 Task: Report junk   from parteek.kumar@softage.net with a subject Subject0025
Action: Mouse moved to (514, 66)
Screenshot: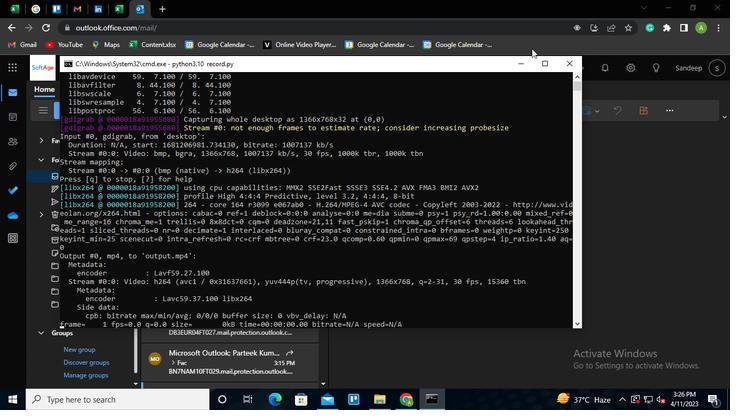 
Action: Mouse pressed left at (514, 66)
Screenshot: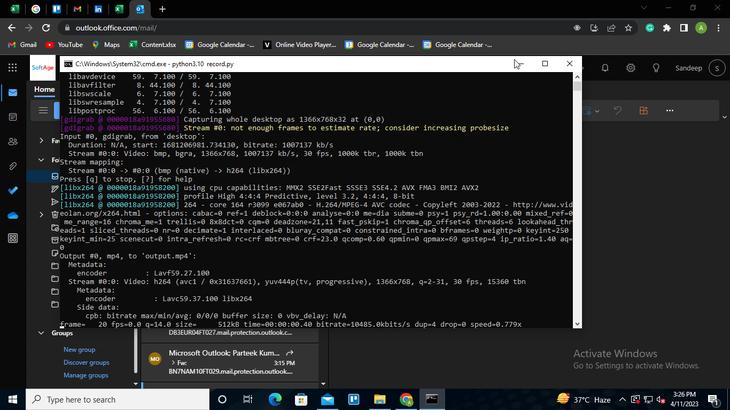 
Action: Mouse moved to (279, 65)
Screenshot: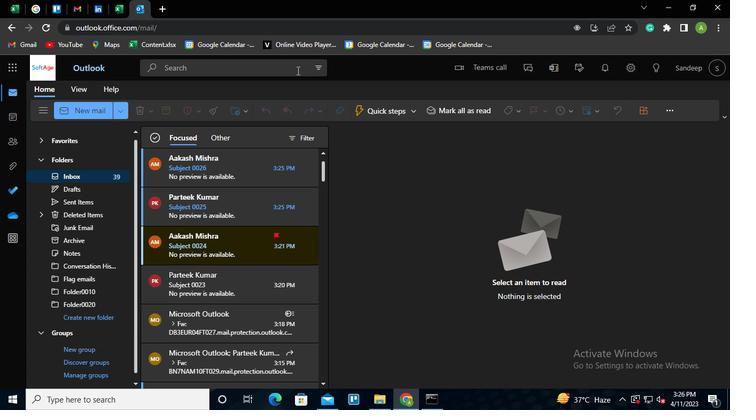 
Action: Mouse pressed left at (279, 65)
Screenshot: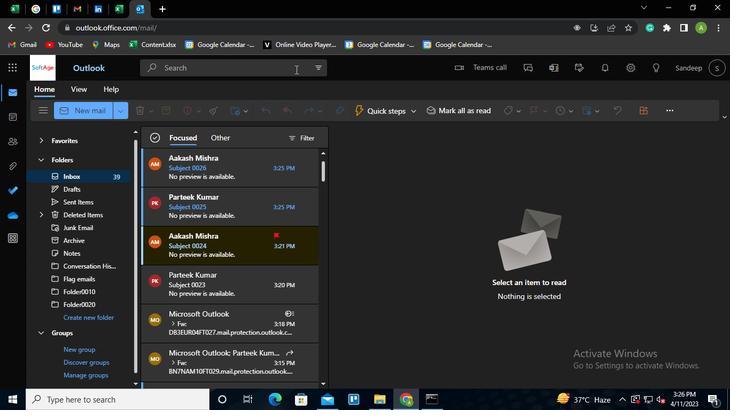 
Action: Mouse moved to (410, 66)
Screenshot: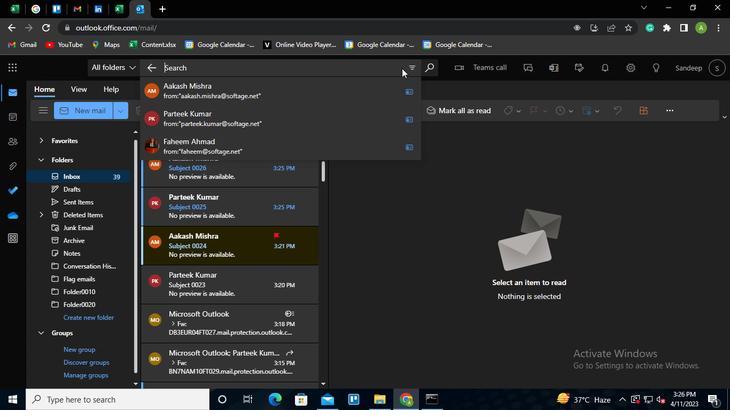 
Action: Mouse pressed left at (410, 66)
Screenshot: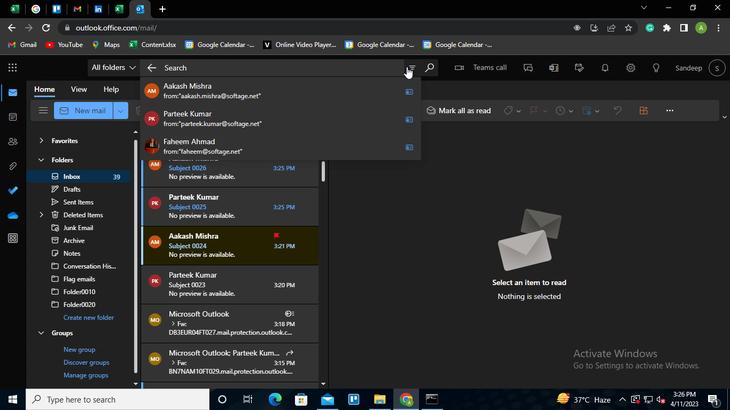
Action: Mouse moved to (225, 90)
Screenshot: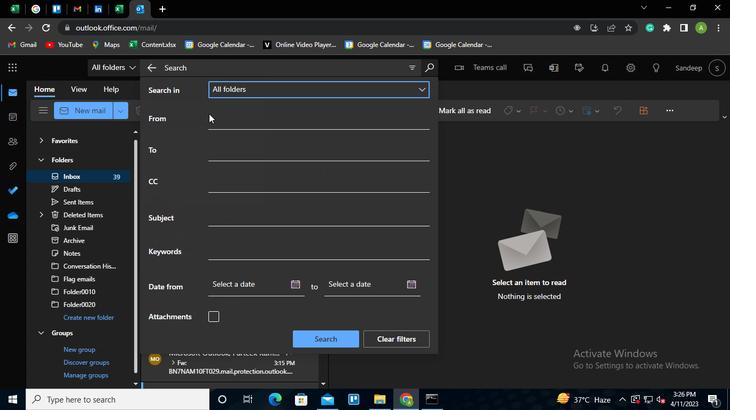 
Action: Mouse pressed left at (225, 90)
Screenshot: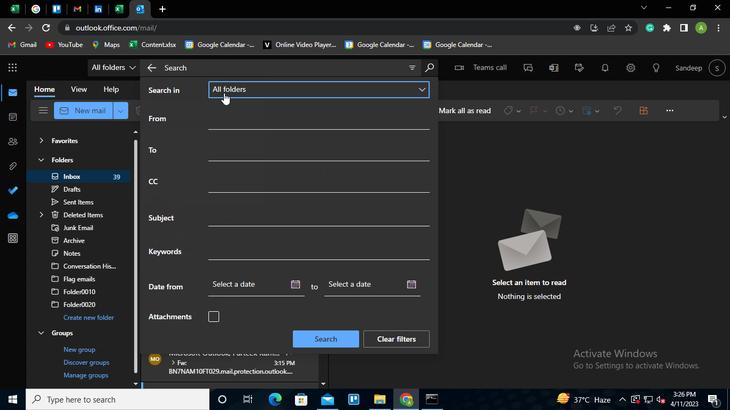 
Action: Mouse moved to (228, 125)
Screenshot: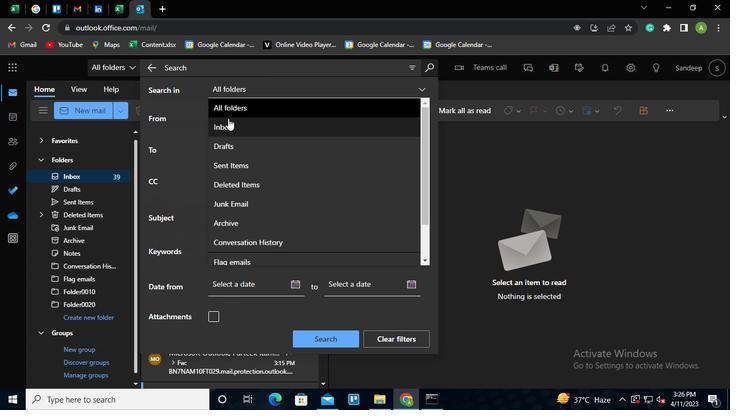 
Action: Mouse pressed left at (228, 125)
Screenshot: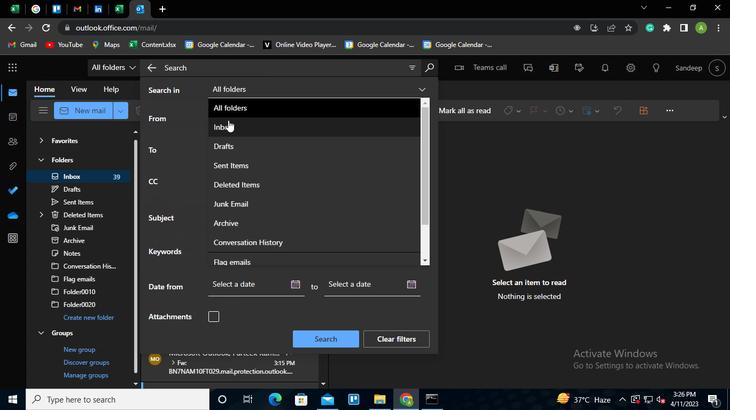 
Action: Mouse moved to (219, 119)
Screenshot: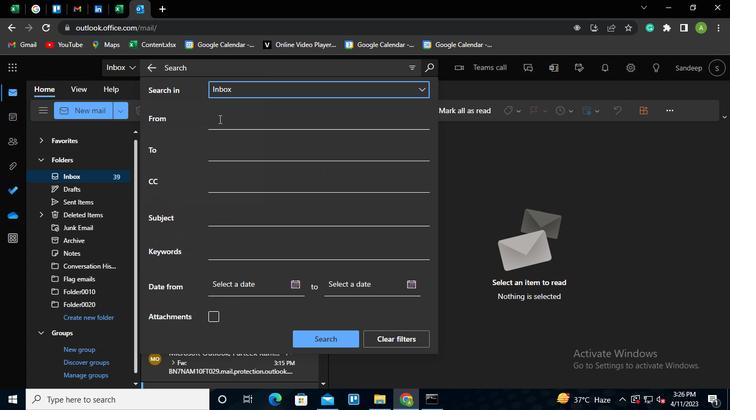 
Action: Mouse pressed left at (219, 119)
Screenshot: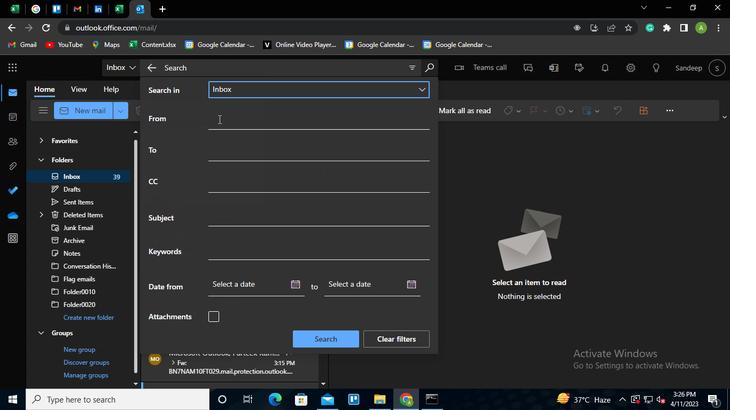 
Action: Mouse moved to (243, 153)
Screenshot: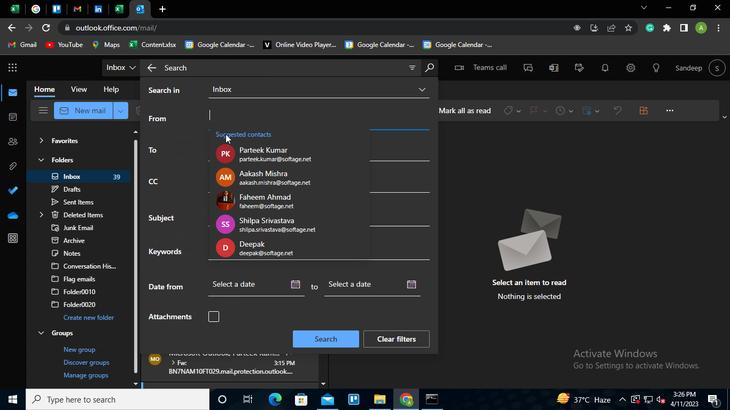 
Action: Mouse pressed left at (243, 153)
Screenshot: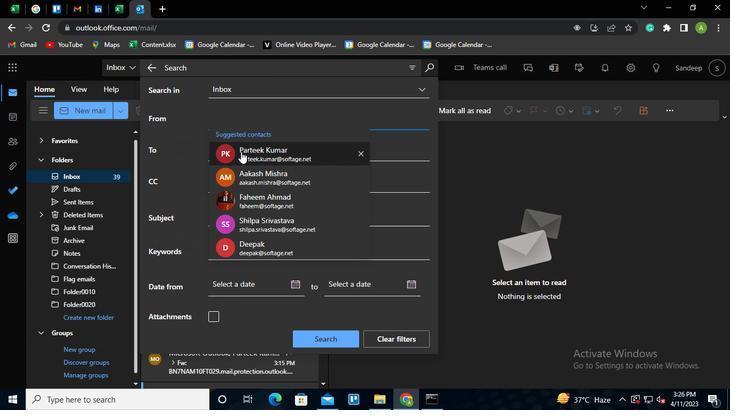 
Action: Mouse moved to (225, 217)
Screenshot: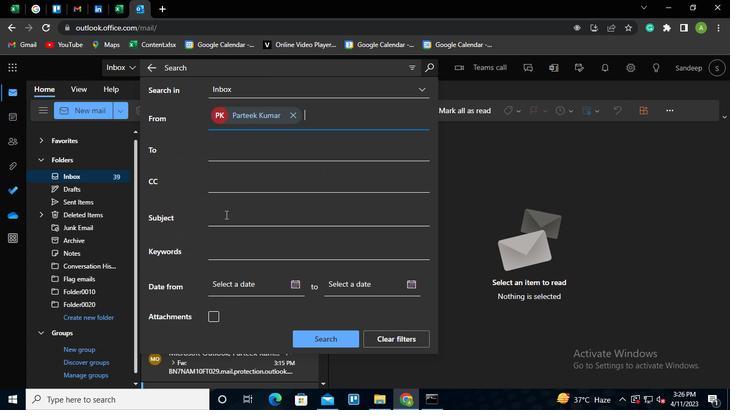
Action: Mouse pressed left at (225, 217)
Screenshot: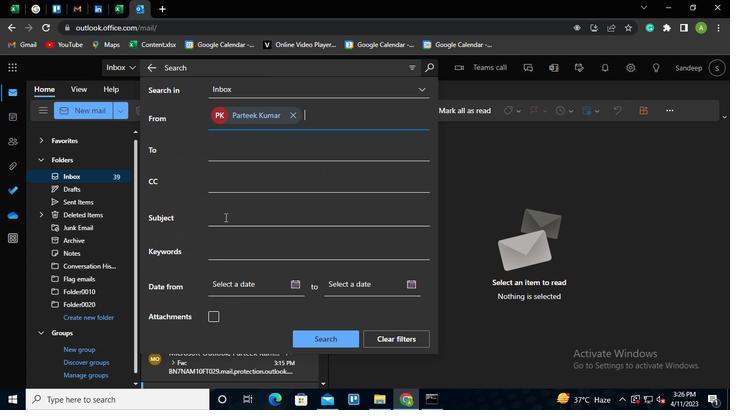 
Action: Mouse moved to (225, 217)
Screenshot: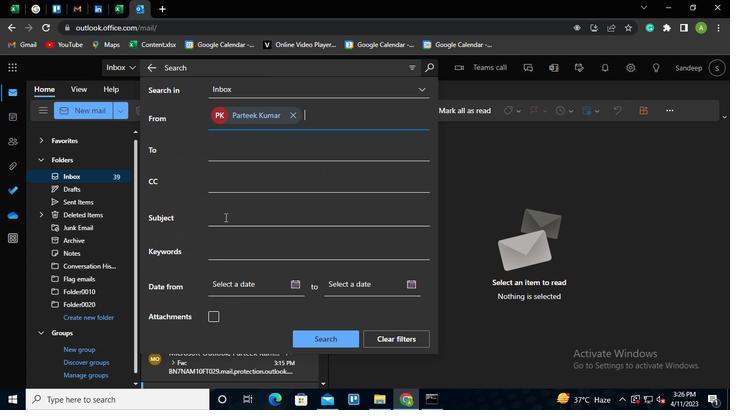 
Action: Keyboard Key.shift
Screenshot: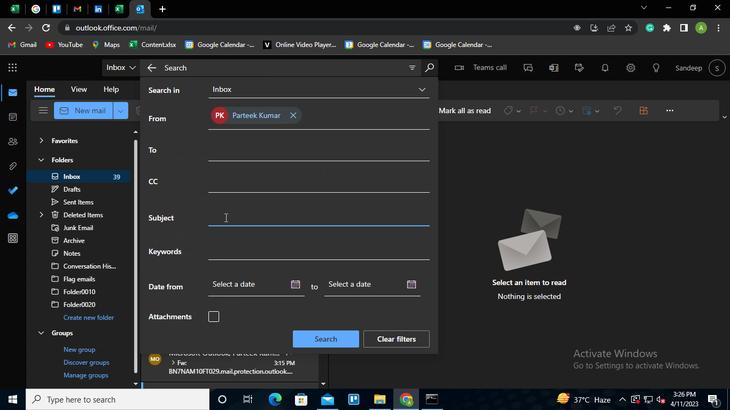 
Action: Keyboard S
Screenshot: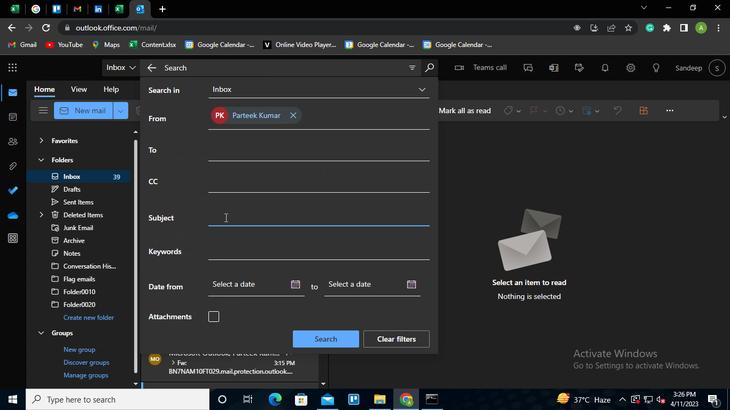 
Action: Keyboard u
Screenshot: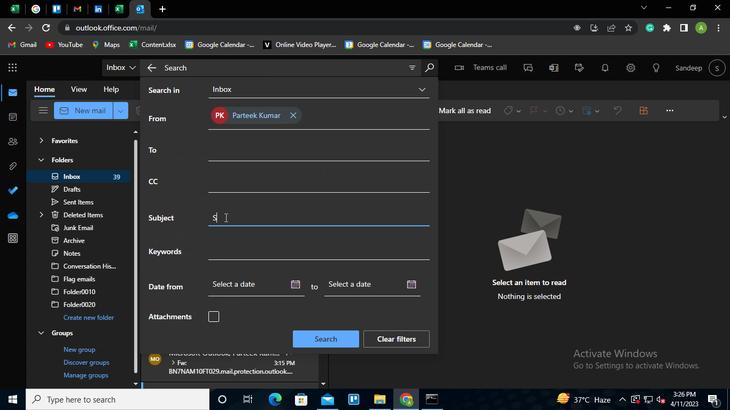 
Action: Keyboard b
Screenshot: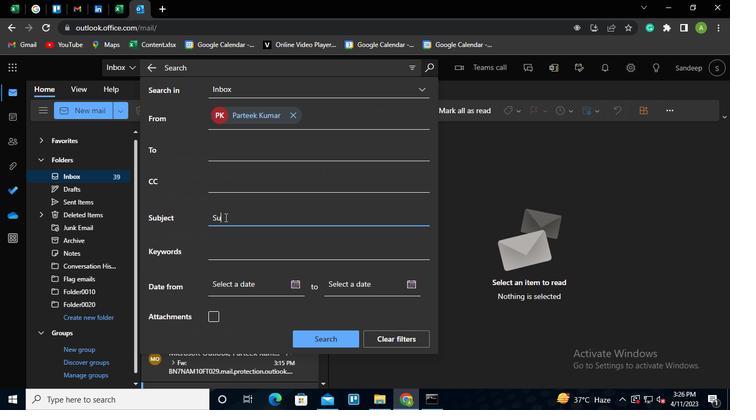 
Action: Keyboard j
Screenshot: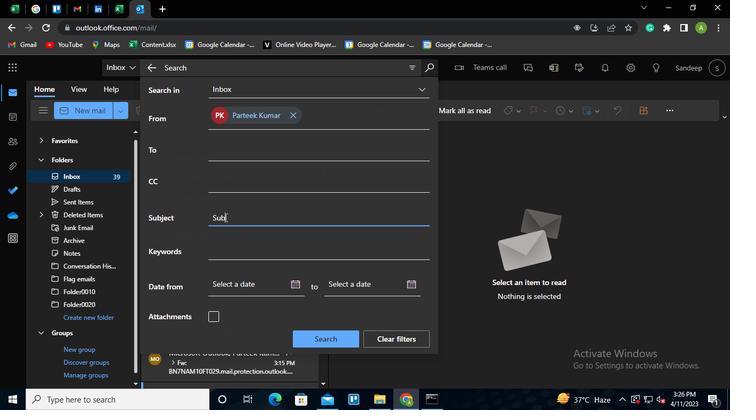 
Action: Keyboard e
Screenshot: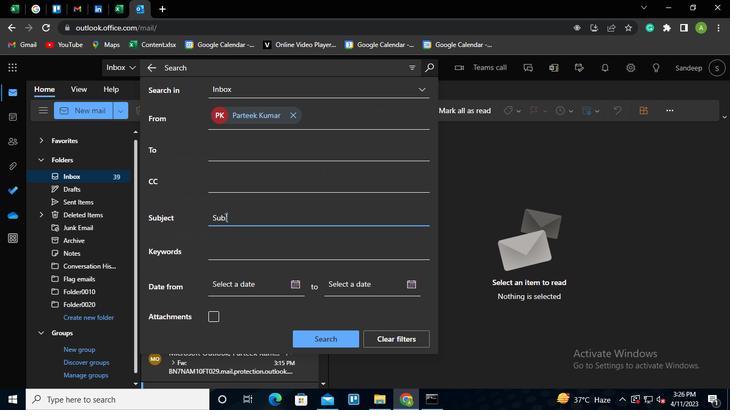 
Action: Keyboard c
Screenshot: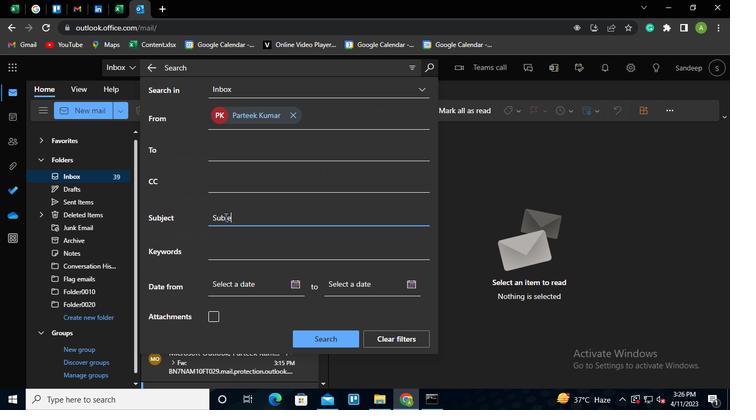 
Action: Keyboard t
Screenshot: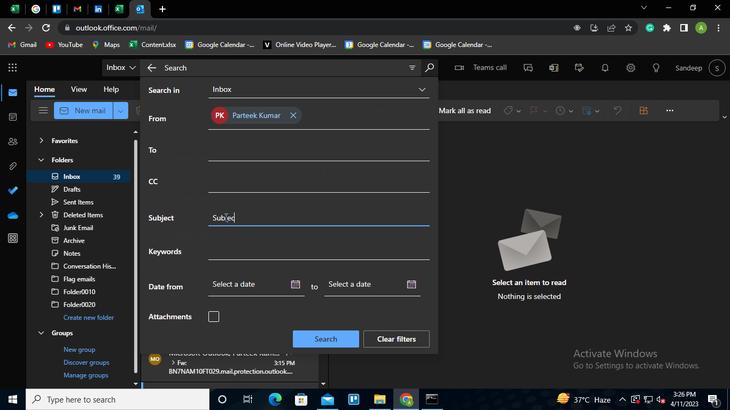 
Action: Keyboard Key.space
Screenshot: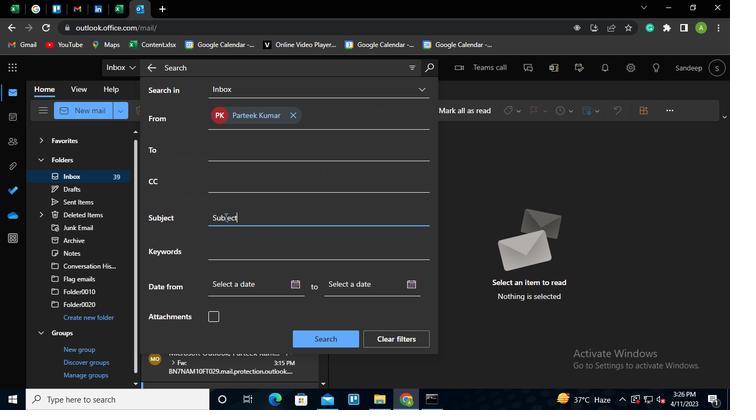 
Action: Keyboard <96>
Screenshot: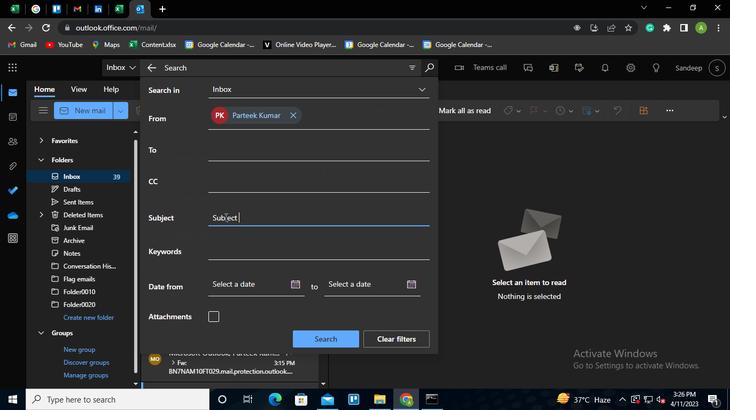 
Action: Keyboard <96>
Screenshot: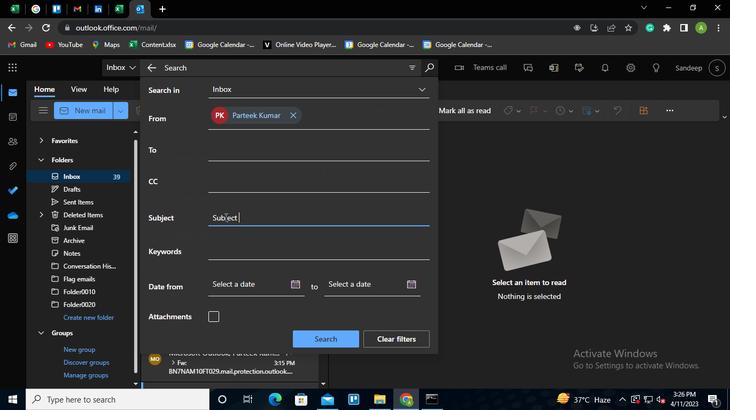 
Action: Keyboard <98>
Screenshot: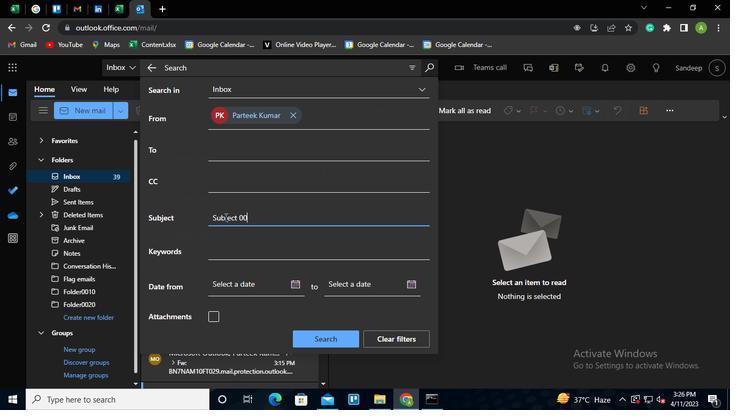 
Action: Mouse moved to (227, 217)
Screenshot: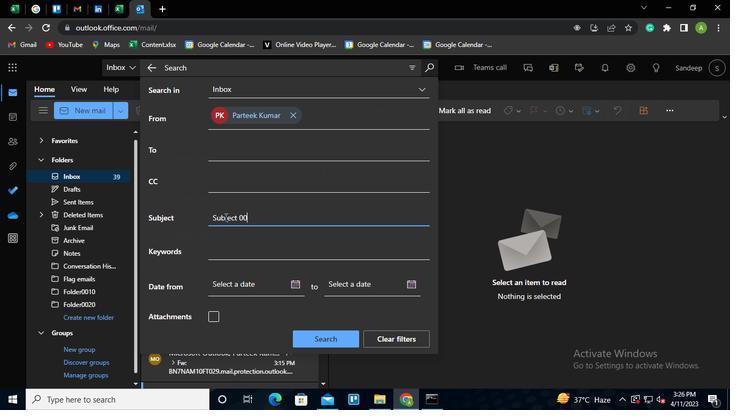 
Action: Keyboard <101>
Screenshot: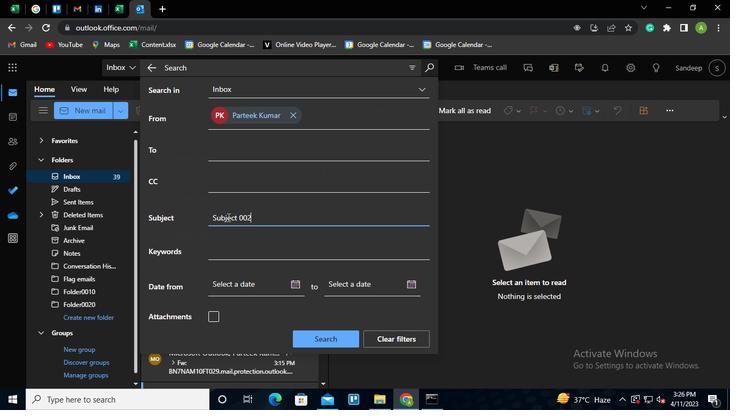 
Action: Mouse moved to (321, 333)
Screenshot: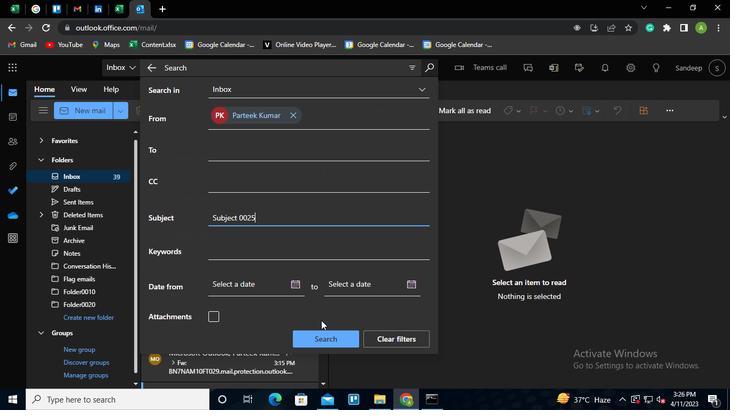 
Action: Mouse pressed left at (321, 333)
Screenshot: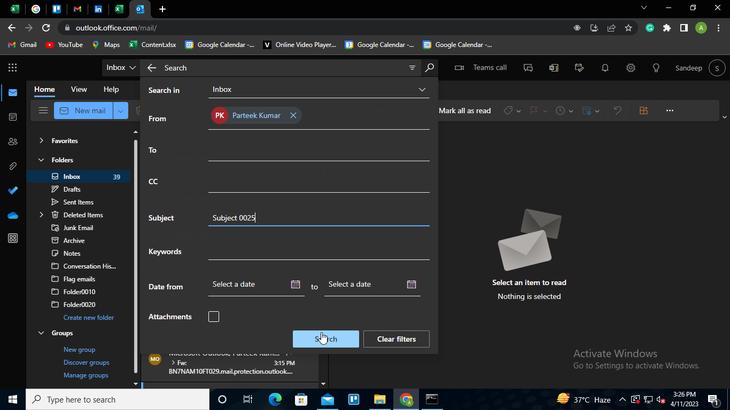 
Action: Mouse moved to (227, 184)
Screenshot: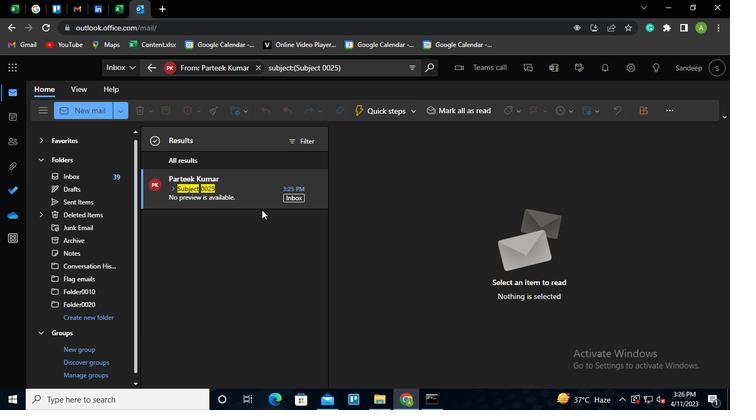 
Action: Mouse pressed right at (227, 184)
Screenshot: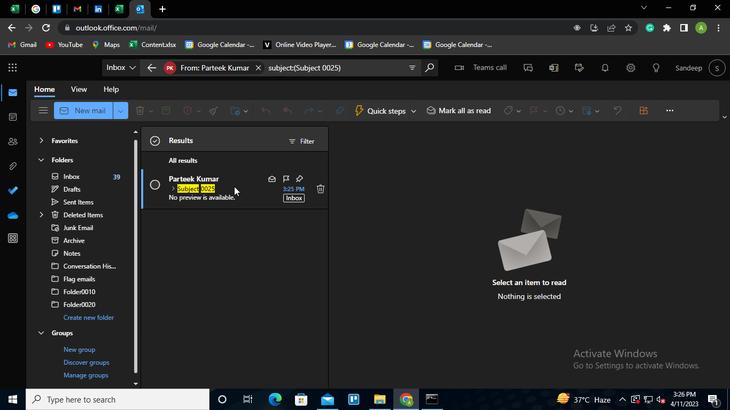 
Action: Mouse moved to (251, 319)
Screenshot: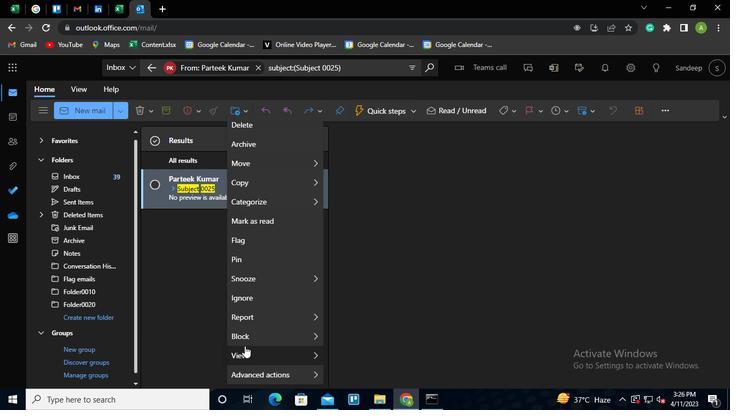 
Action: Mouse pressed left at (251, 319)
Screenshot: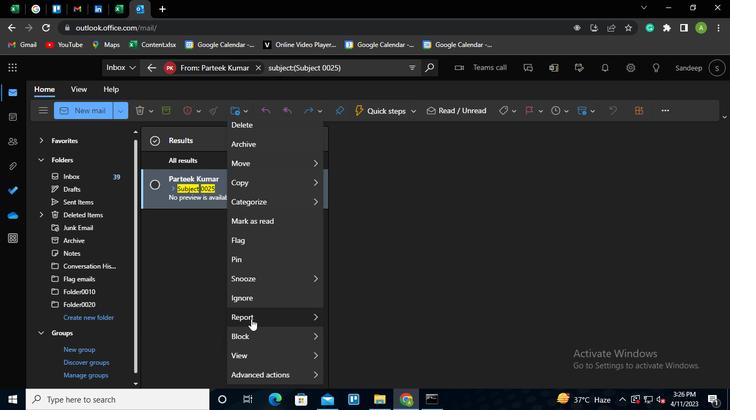 
Action: Mouse moved to (350, 315)
Screenshot: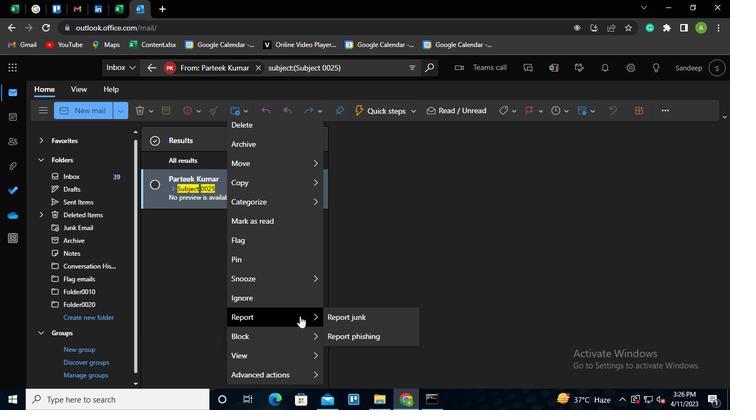 
Action: Mouse pressed left at (350, 315)
Screenshot: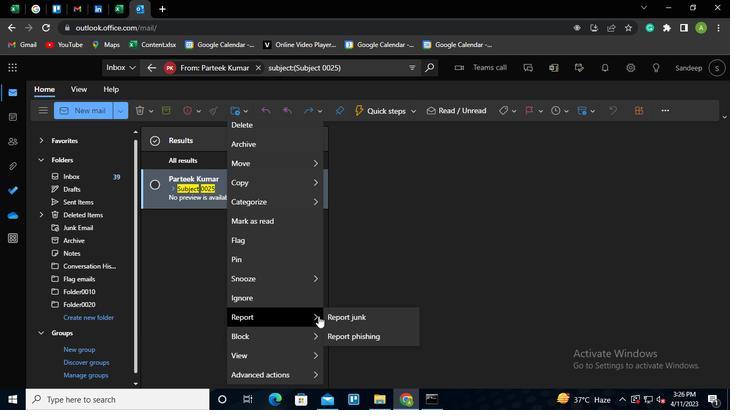 
Action: Mouse moved to (369, 260)
Screenshot: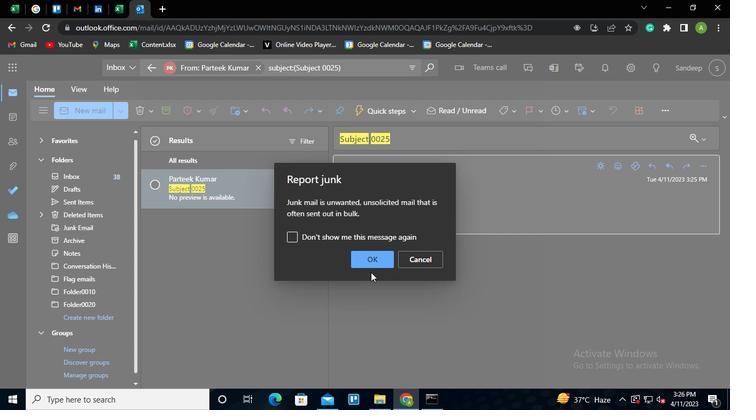 
Action: Mouse pressed left at (369, 260)
Screenshot: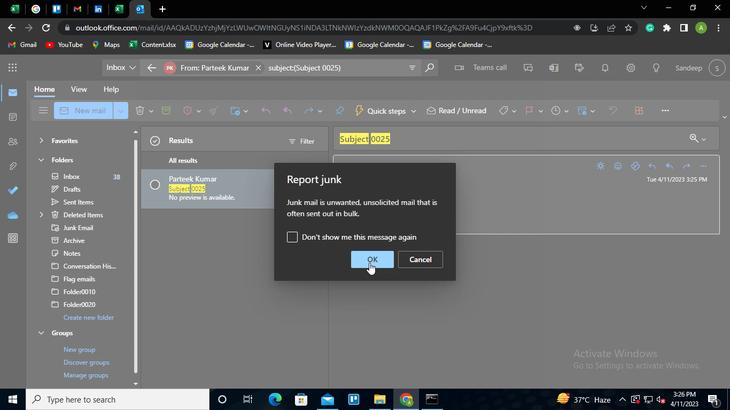 
Action: Mouse moved to (428, 399)
Screenshot: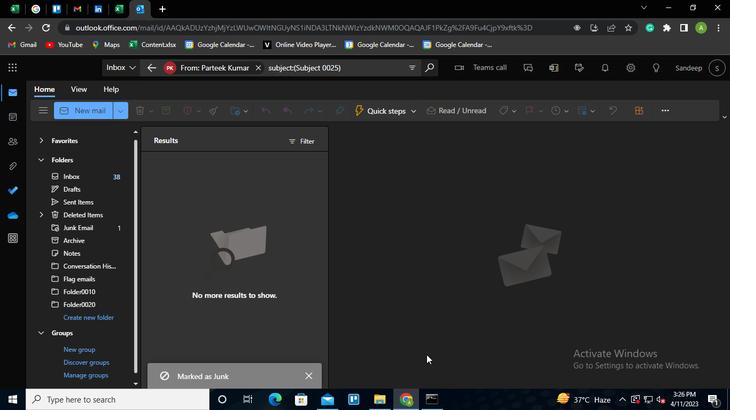 
Action: Mouse pressed left at (428, 399)
Screenshot: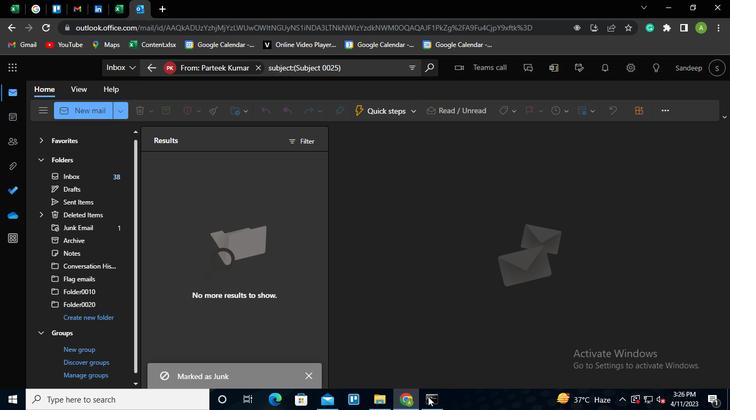 
Action: Mouse moved to (563, 68)
Screenshot: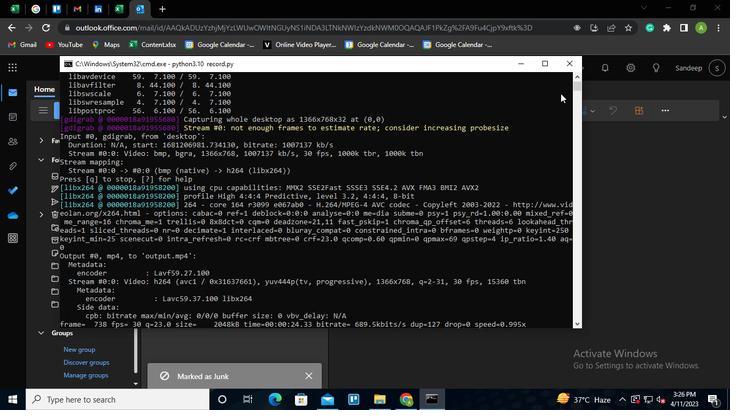 
Action: Mouse pressed left at (563, 68)
Screenshot: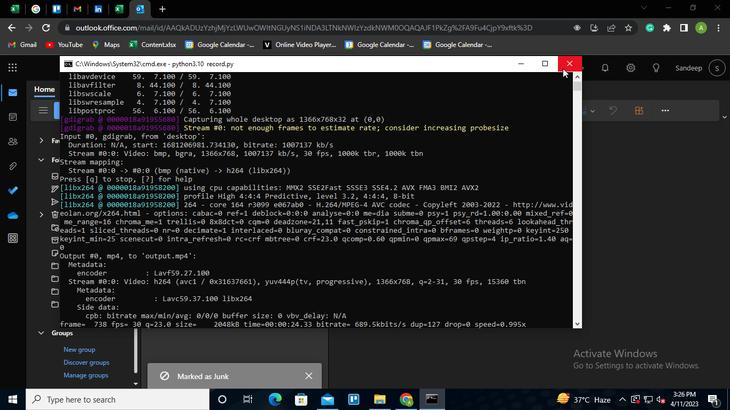 
